 Task: Create New Customer with Customer Name: Albertsons Floral, Billing Address Line1: 4286 Crim Lane, Billing Address Line2:  Underhill, Billing Address Line3:  Vermont 05489
Action: Mouse moved to (185, 23)
Screenshot: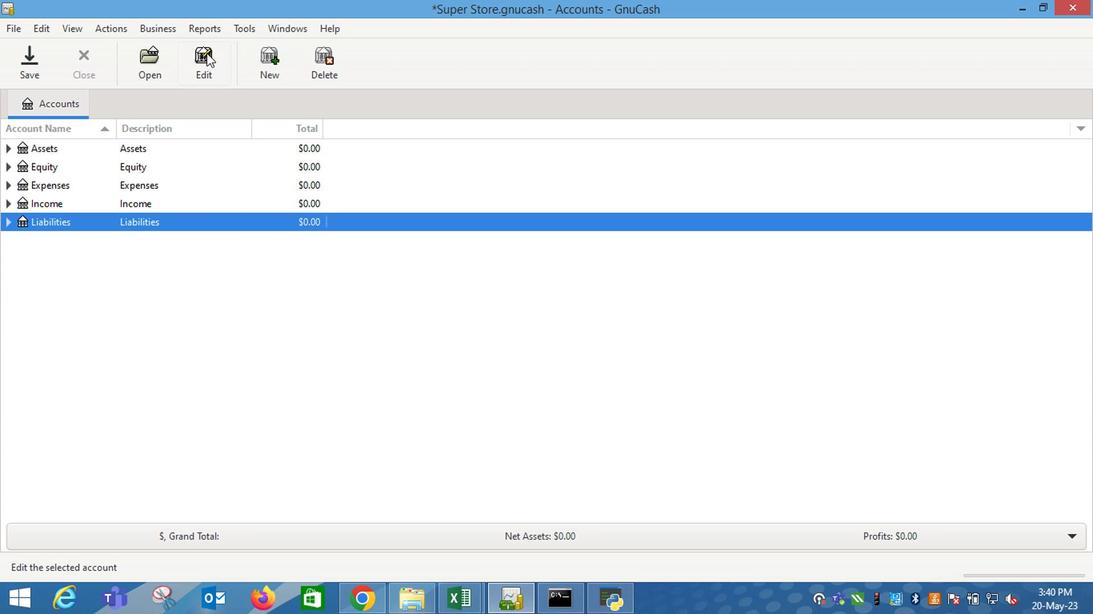 
Action: Mouse pressed left at (185, 23)
Screenshot: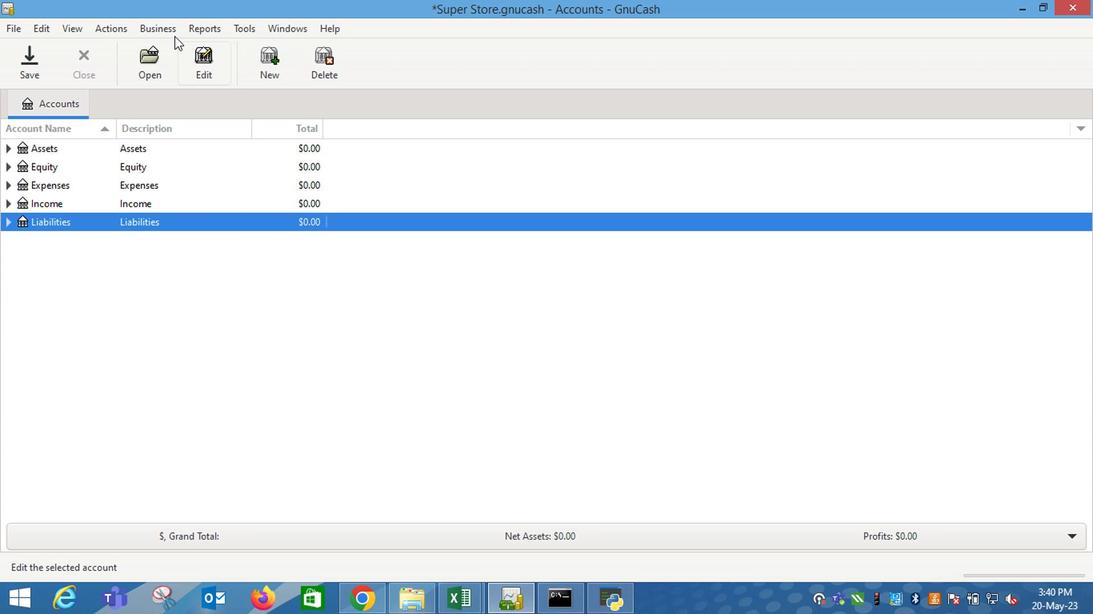 
Action: Mouse moved to (354, 76)
Screenshot: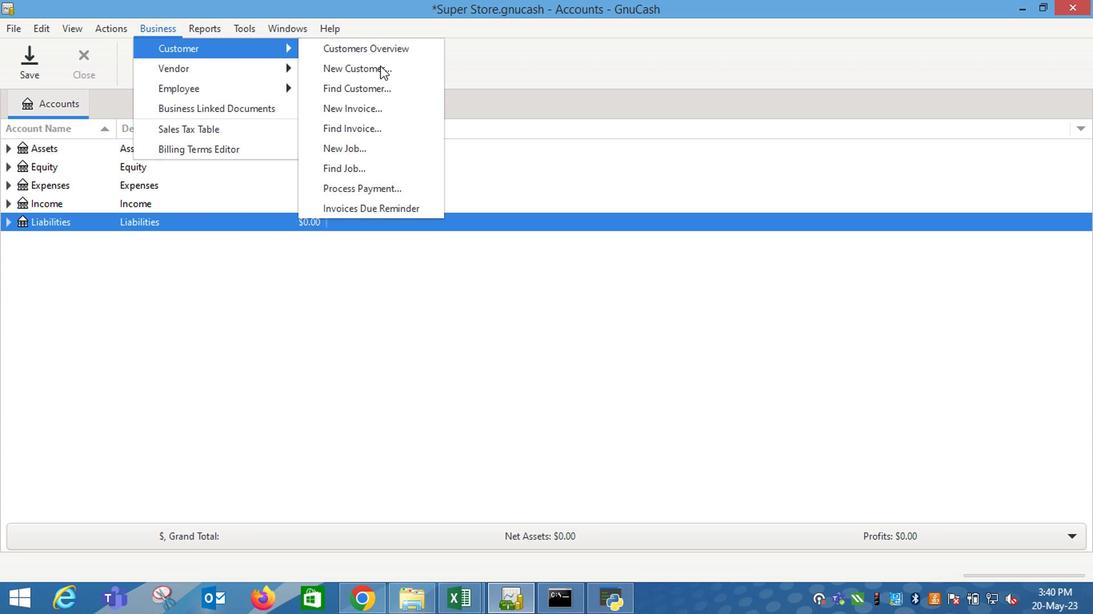 
Action: Mouse pressed left at (354, 76)
Screenshot: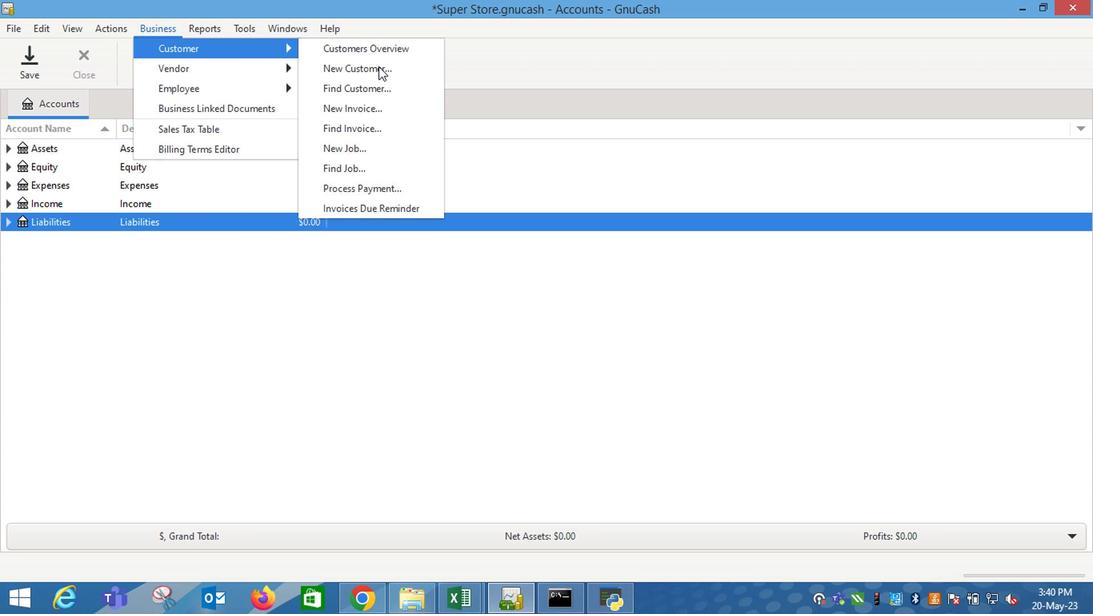 
Action: Key pressed <Key.shift_r>Al
Screenshot: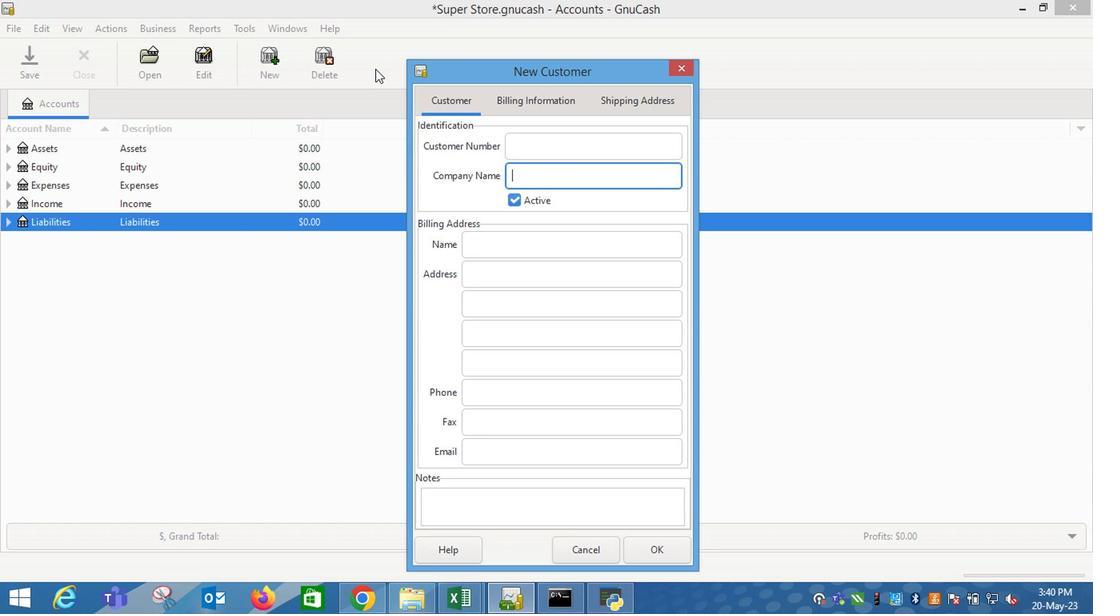 
Action: Mouse pressed left at (354, 76)
Screenshot: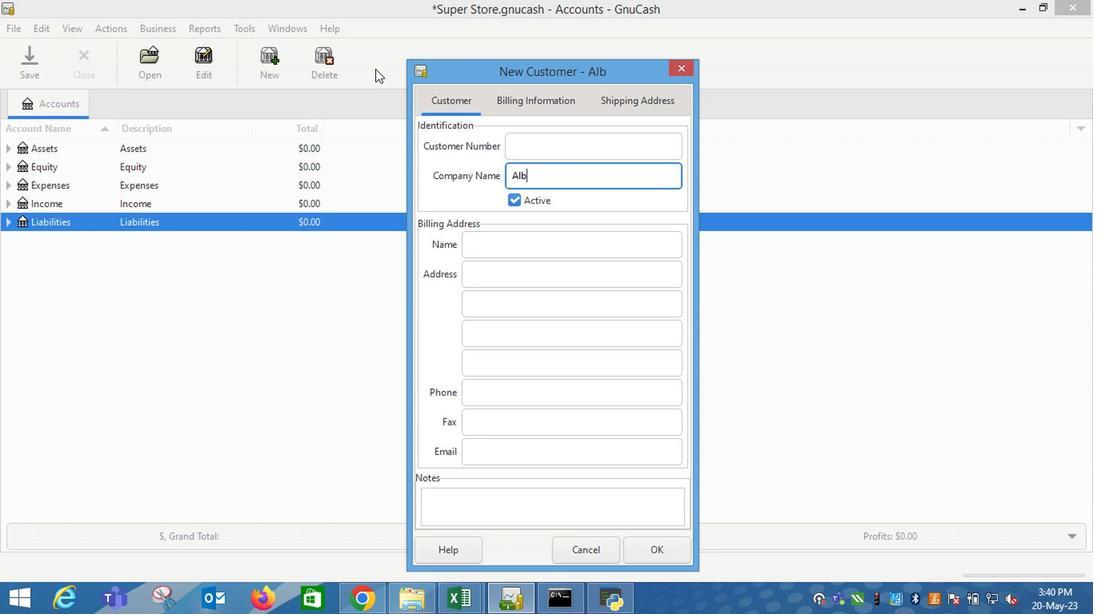 
Action: Key pressed v<Key.backspace>b
Screenshot: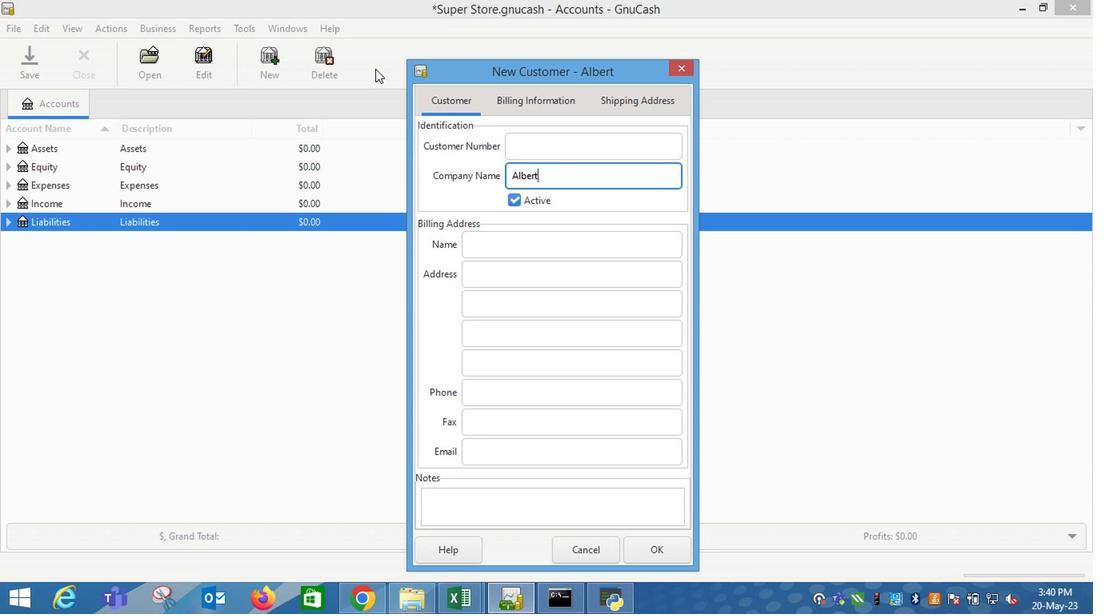 
Action: Mouse moved to (162, 33)
Screenshot: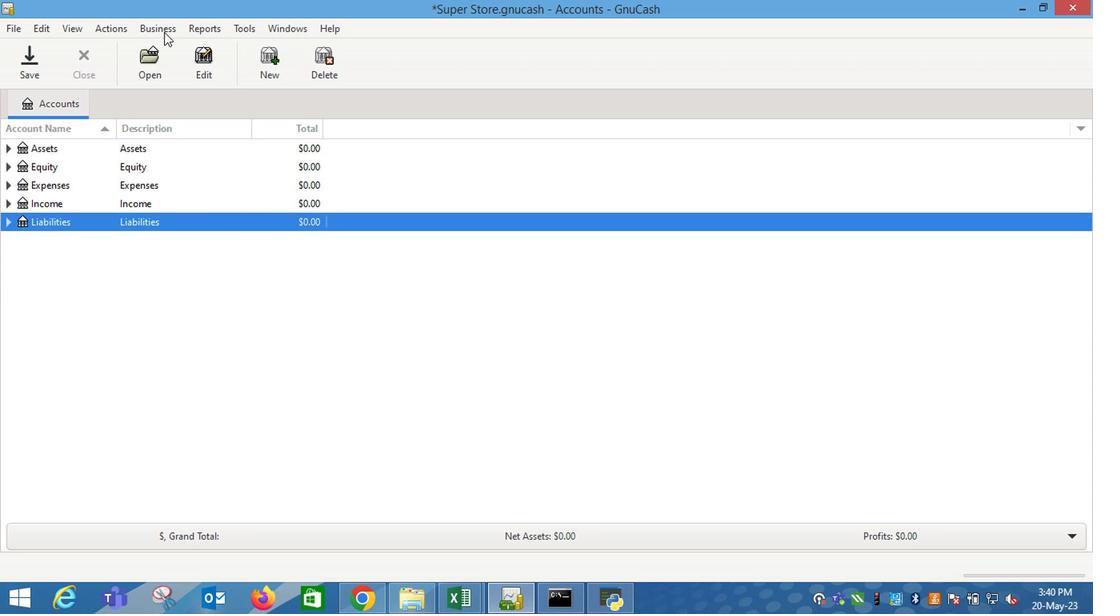 
Action: Mouse pressed left at (162, 33)
Screenshot: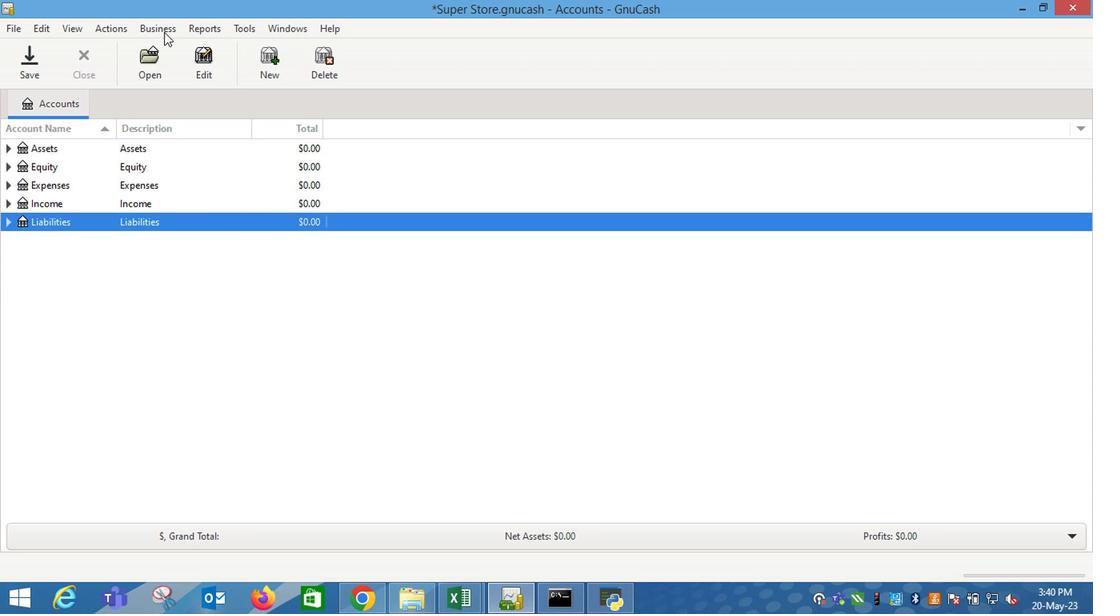 
Action: Mouse moved to (380, 71)
Screenshot: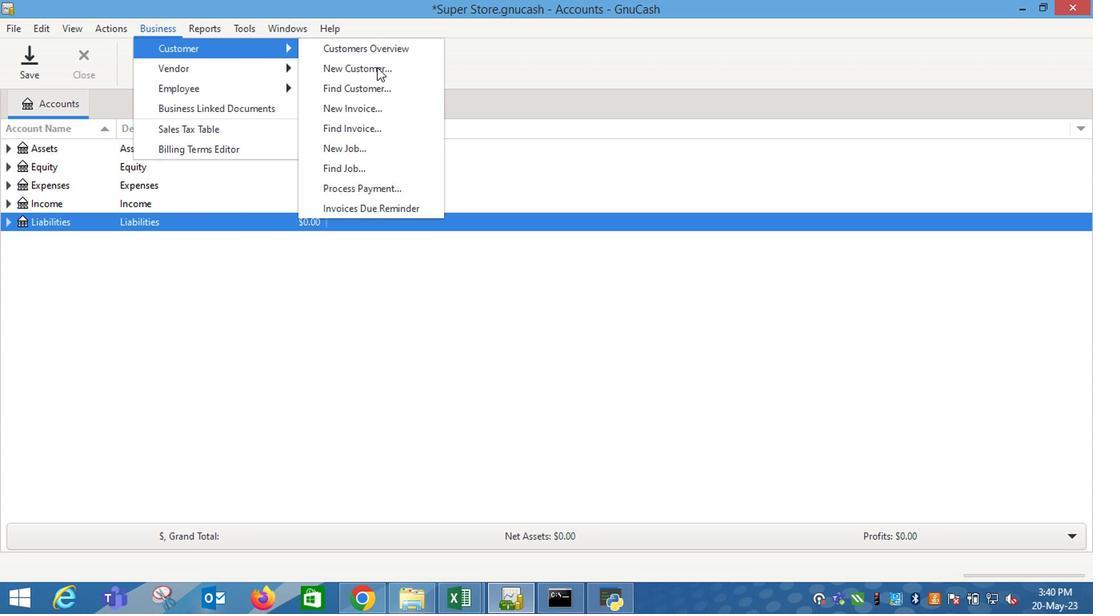 
Action: Mouse pressed left at (380, 71)
Screenshot: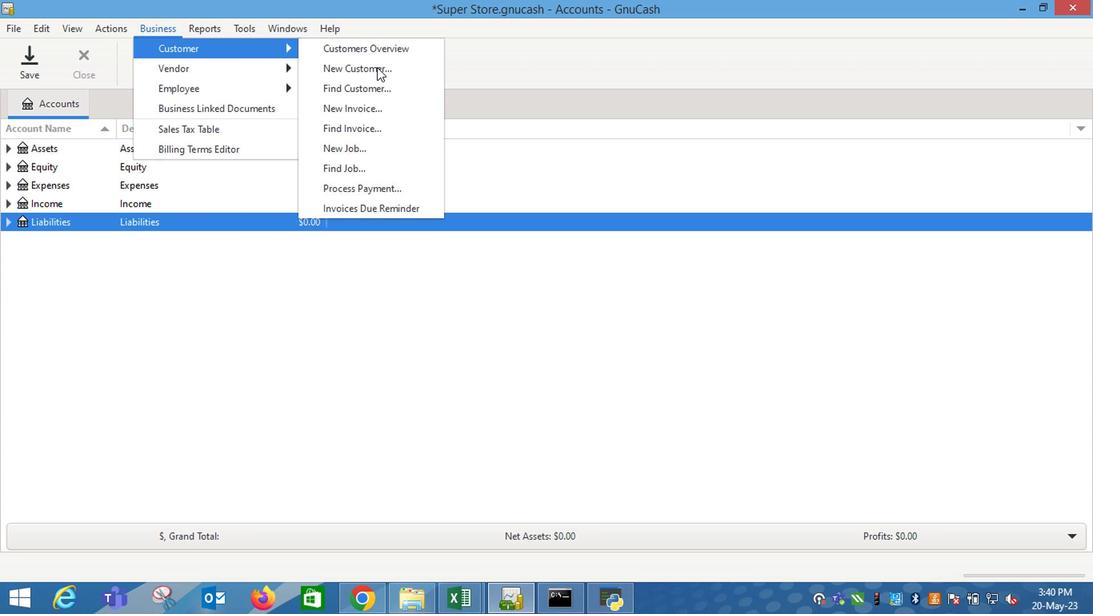 
Action: Key pressed <Key.shift_r>Albertsons<Key.space><Key.shift_r>Floral<Key.tab><Key.tab><Key.tab>4286<Key.space><Key.shift_r>Crim<Key.space><Key.shift_r>Lane<Key.tab><Key.shift_r>U<Key.right><Key.tab><Key.shift_r>V<Key.right>
Screenshot: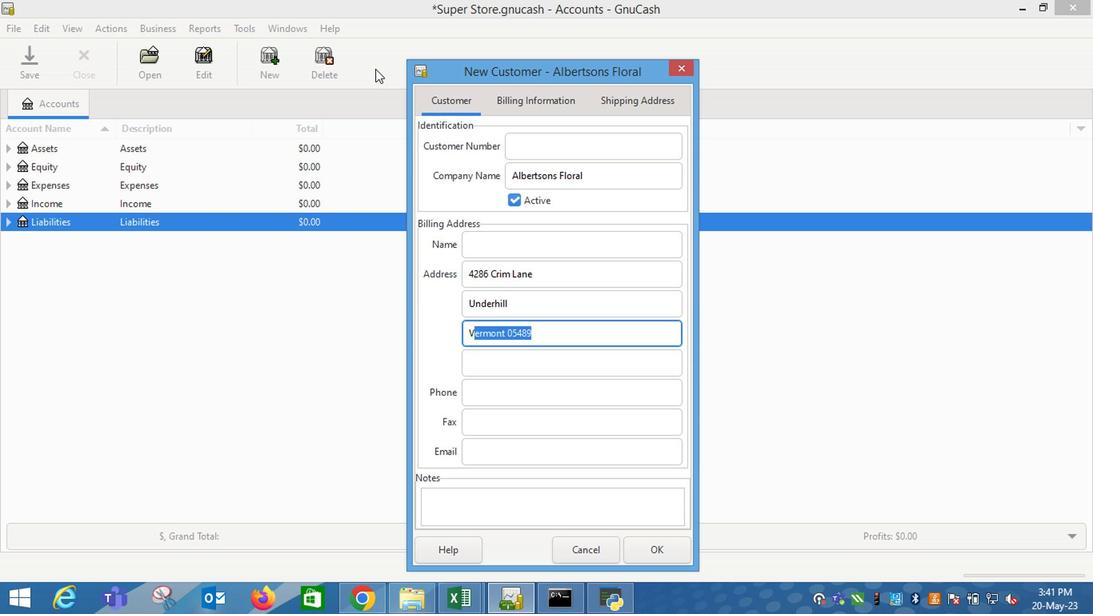 
Action: Mouse moved to (664, 553)
Screenshot: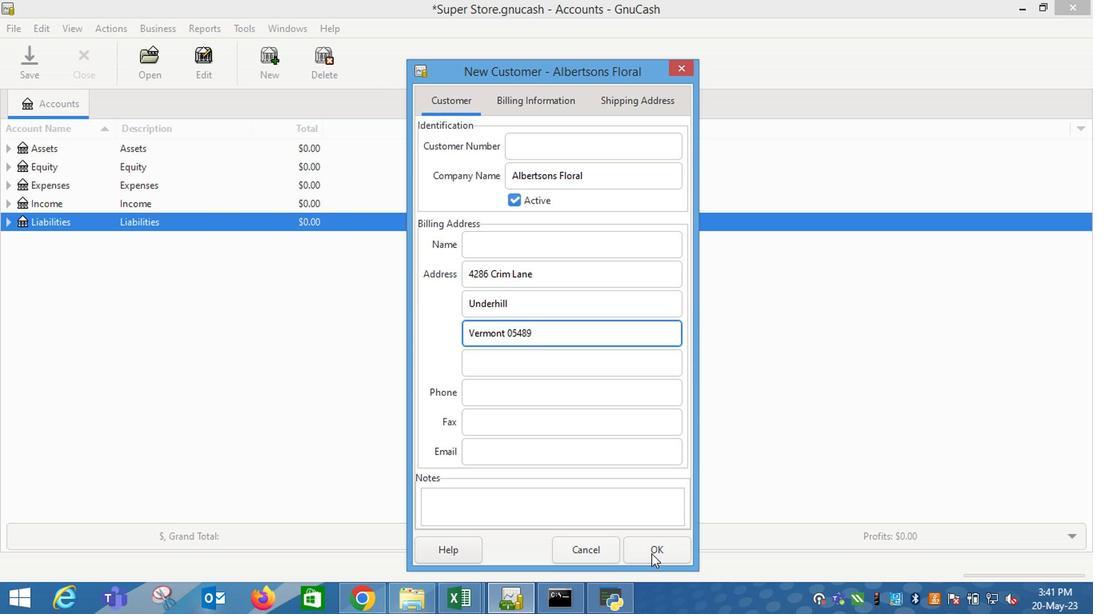 
Action: Mouse pressed left at (664, 553)
Screenshot: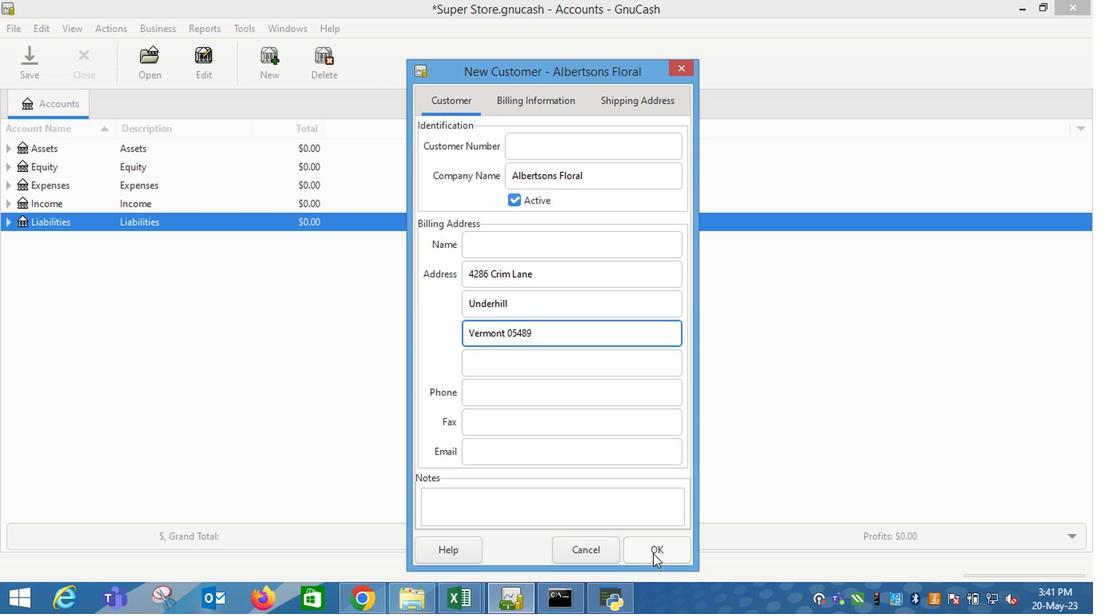 
Action: Mouse moved to (364, 488)
Screenshot: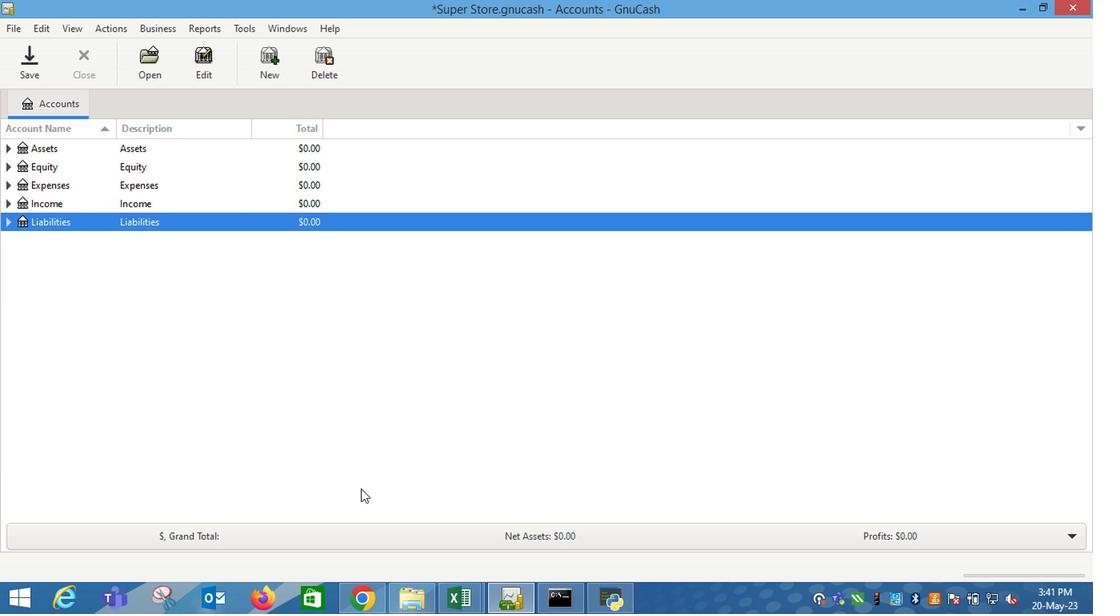 
